 Task: Edit the scheduling conditions so that the invitees can't schedule within 1 hour of an event start time.
Action: Mouse moved to (561, 330)
Screenshot: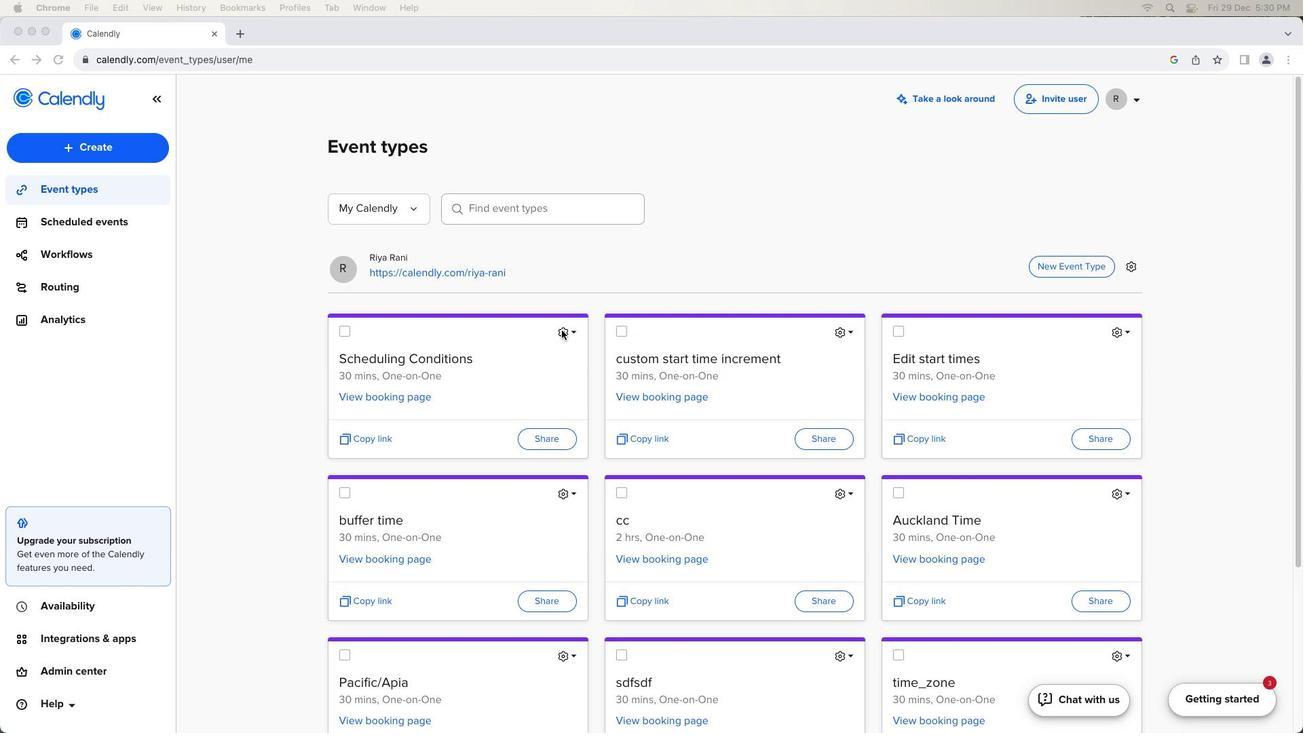 
Action: Mouse pressed left at (561, 330)
Screenshot: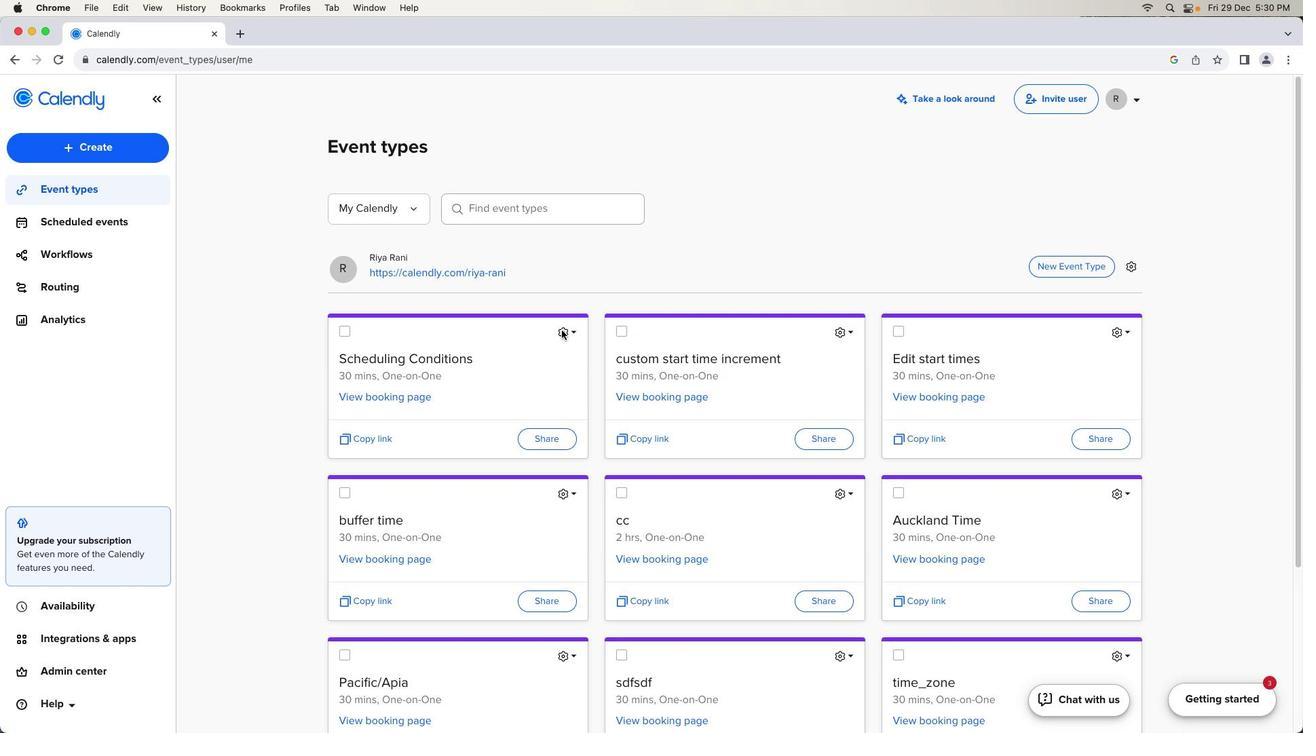 
Action: Mouse moved to (561, 330)
Screenshot: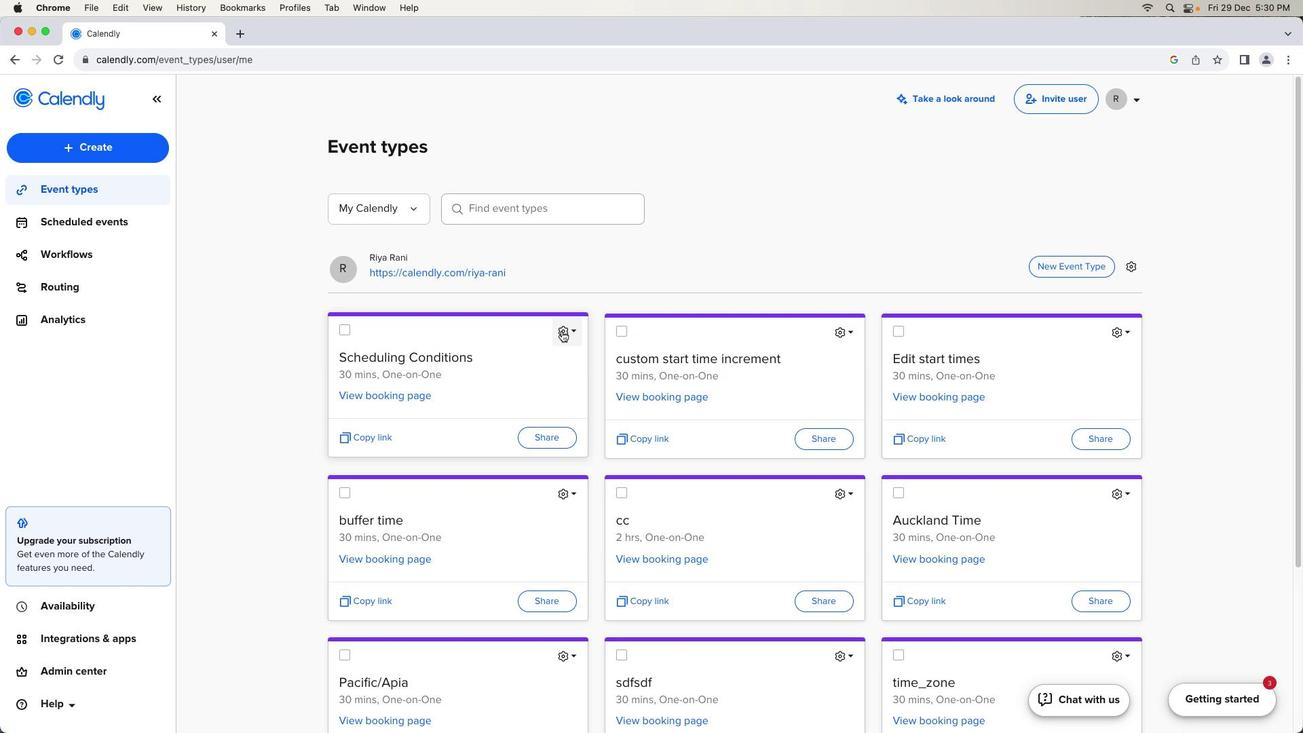 
Action: Mouse pressed left at (561, 330)
Screenshot: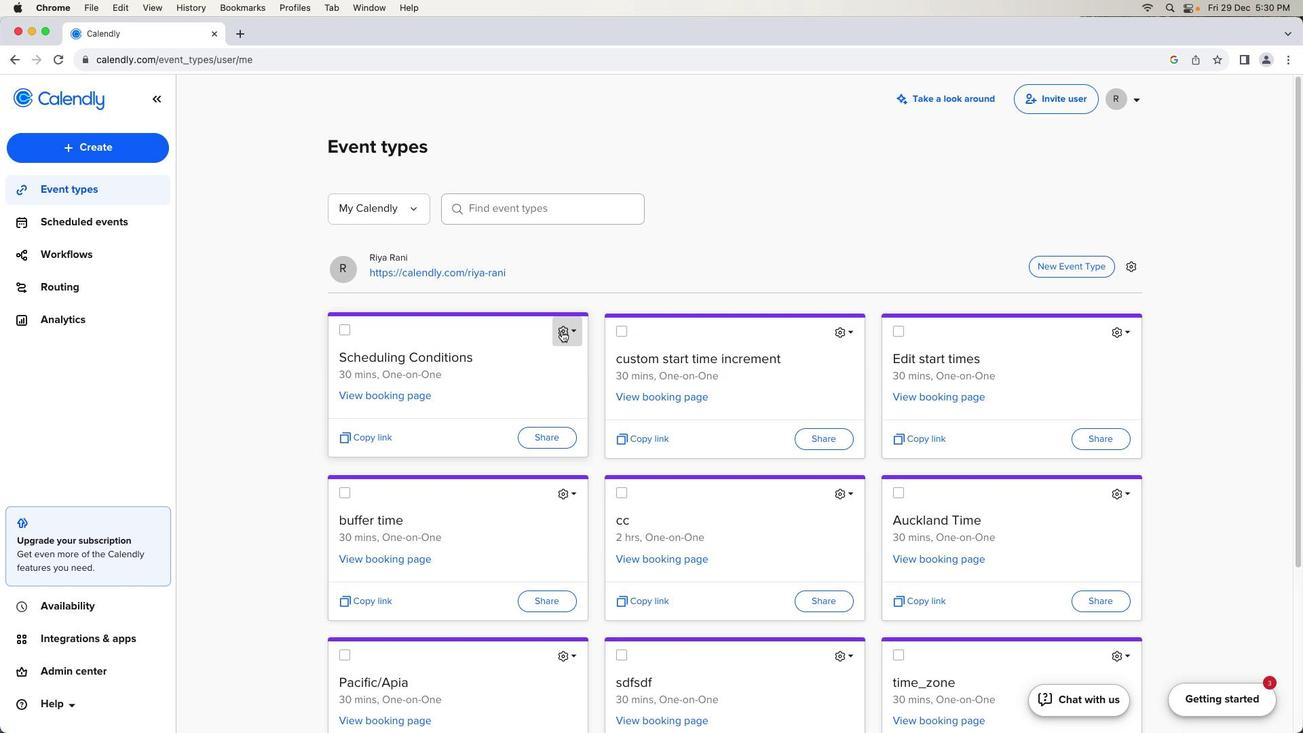 
Action: Mouse moved to (514, 370)
Screenshot: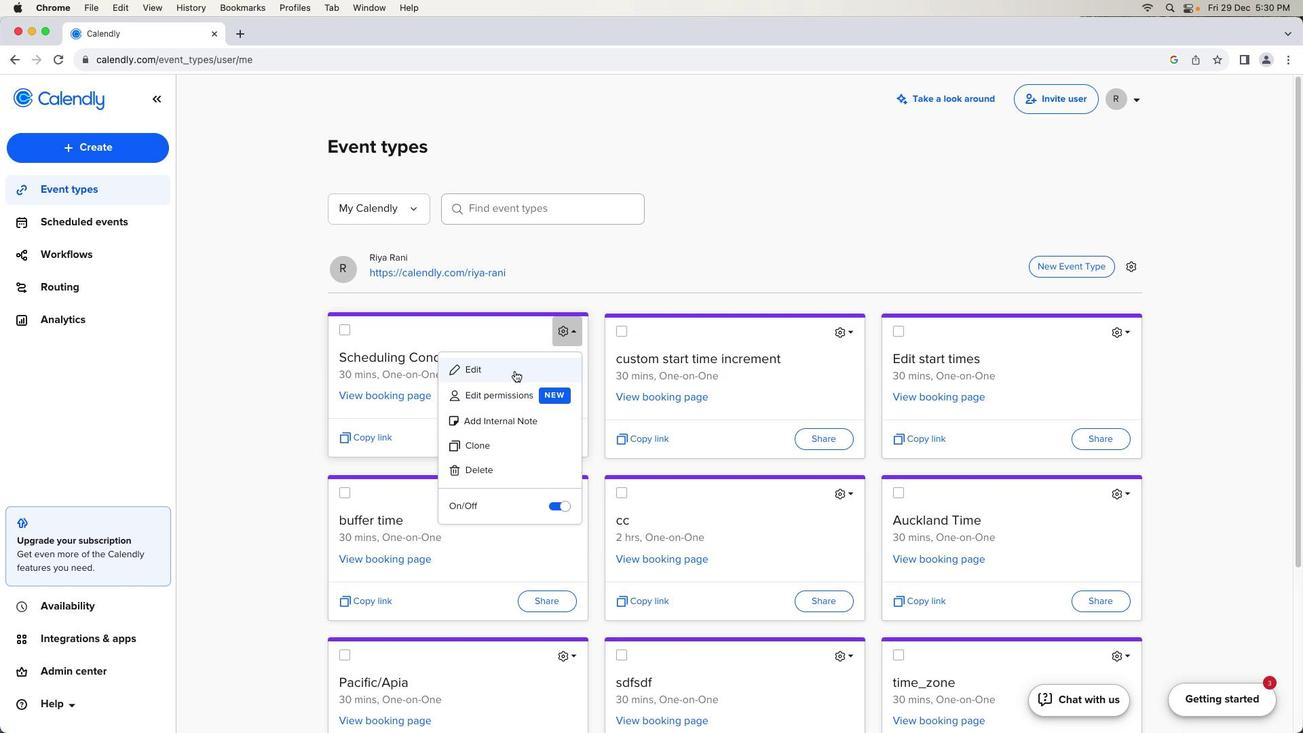 
Action: Mouse pressed left at (514, 370)
Screenshot: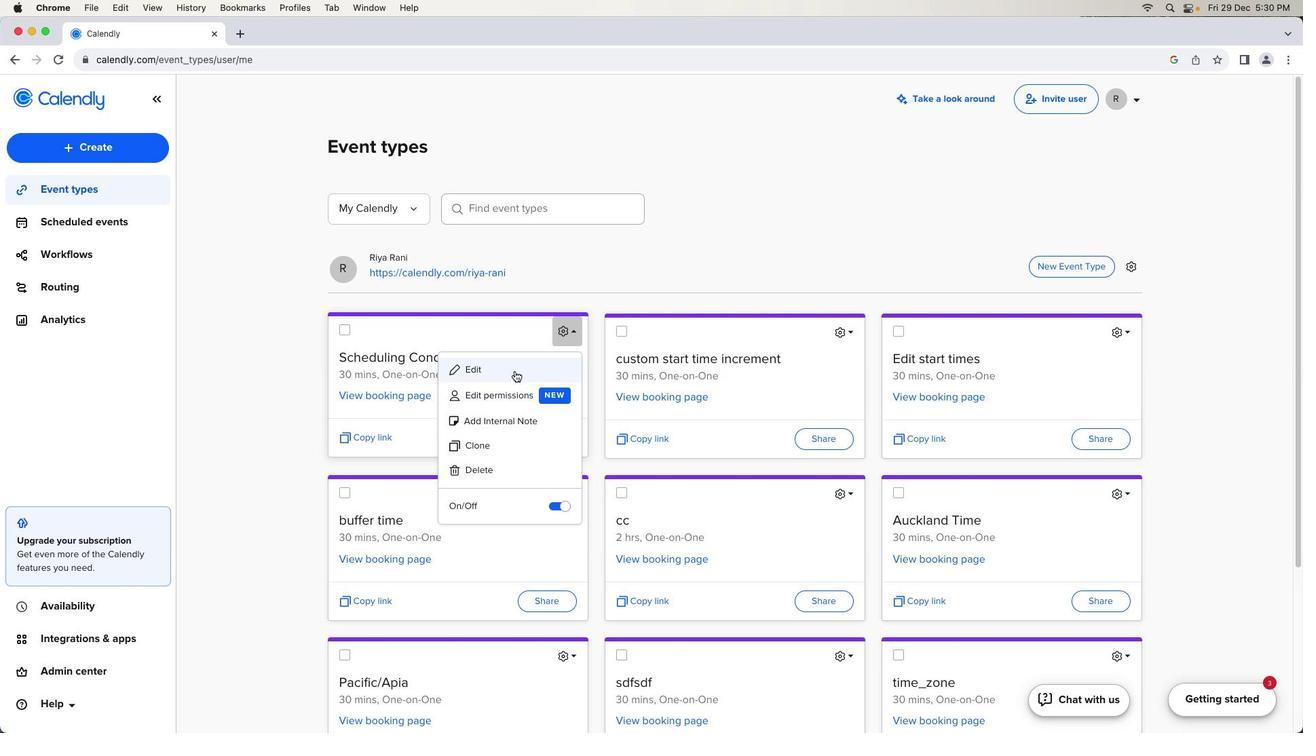
Action: Mouse moved to (276, 430)
Screenshot: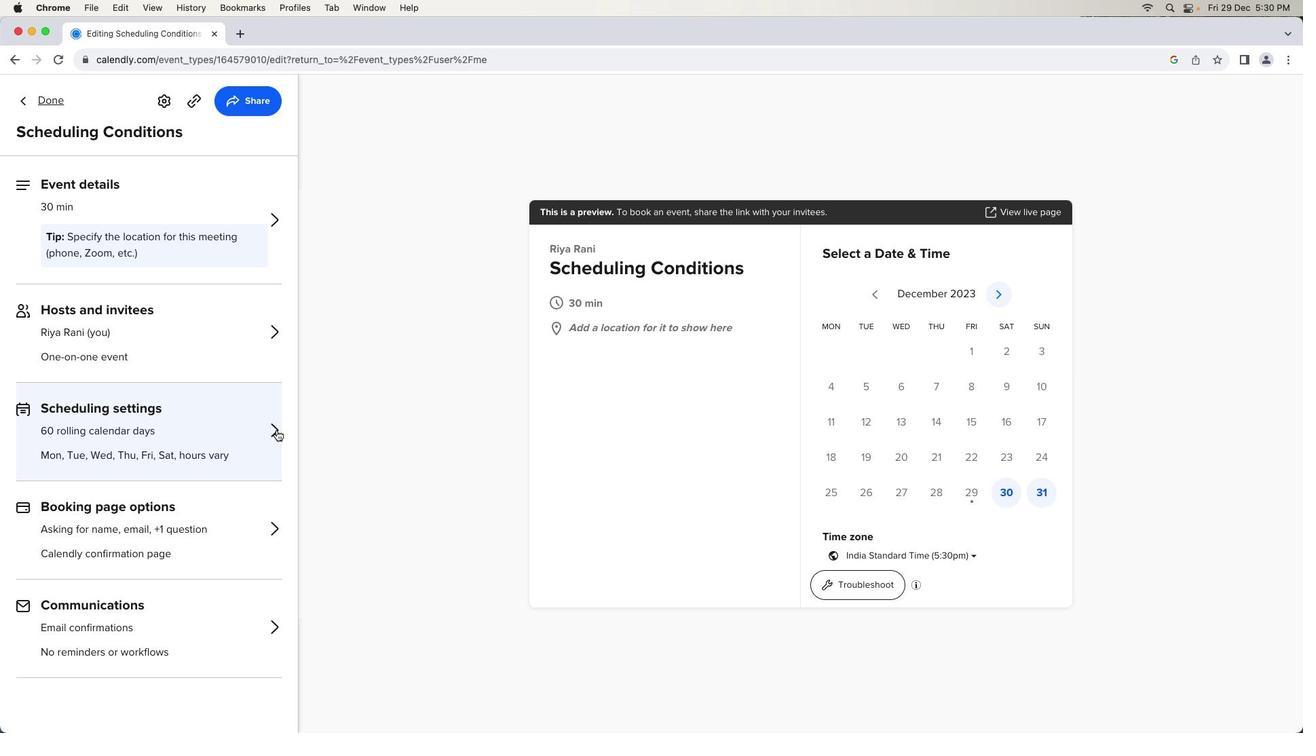 
Action: Mouse pressed left at (276, 430)
Screenshot: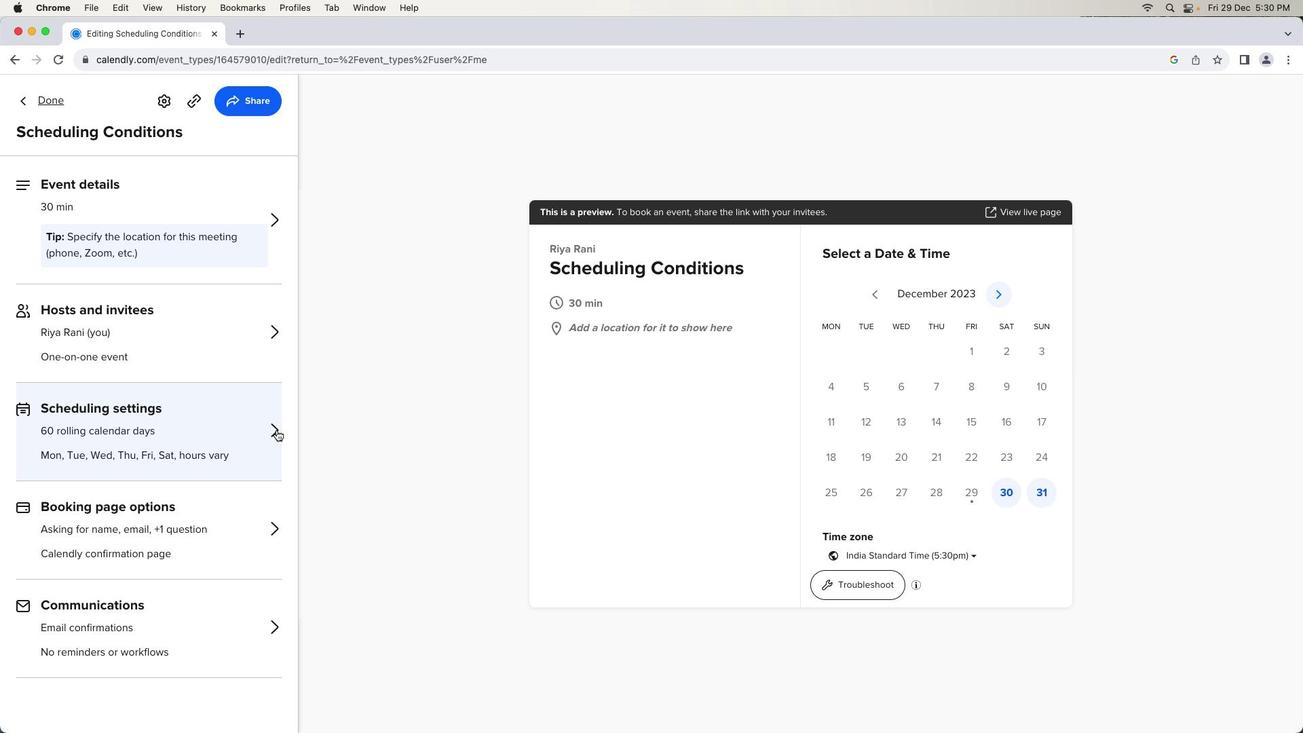 
Action: Mouse moved to (150, 552)
Screenshot: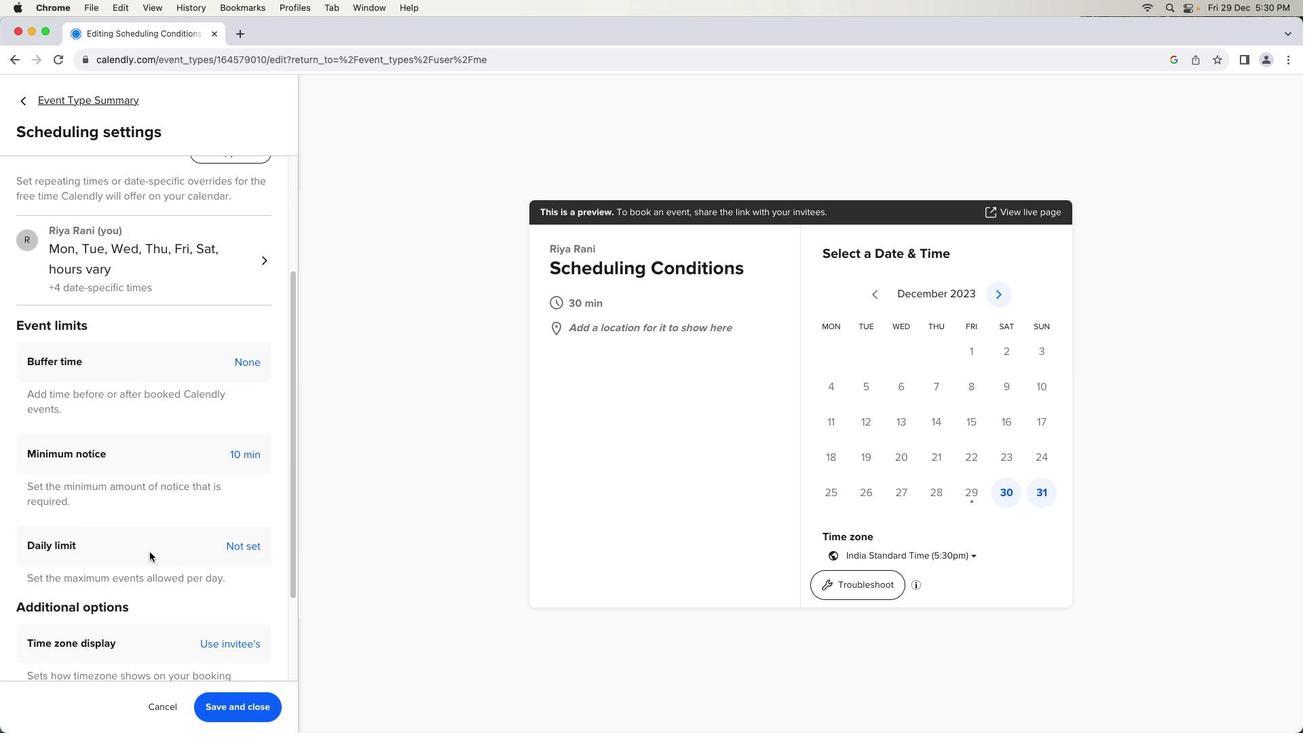 
Action: Mouse scrolled (150, 552) with delta (0, 0)
Screenshot: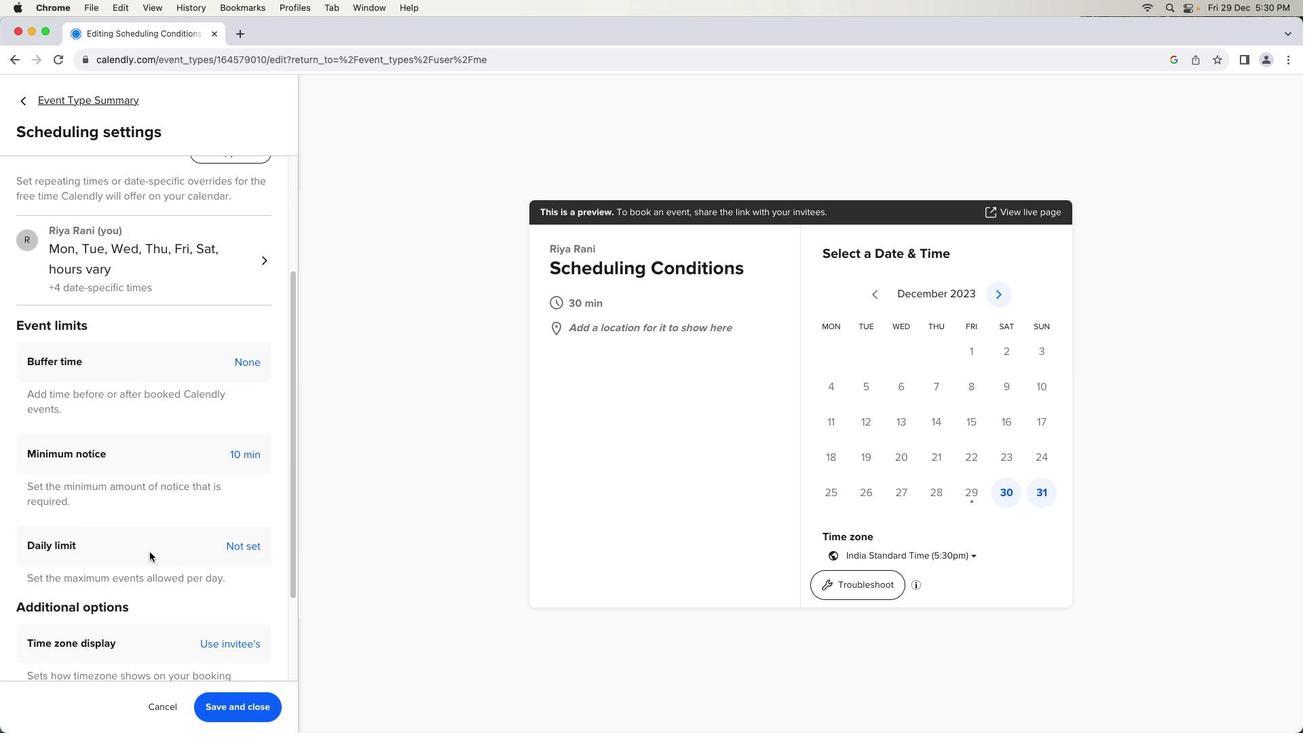 
Action: Mouse scrolled (150, 552) with delta (0, 0)
Screenshot: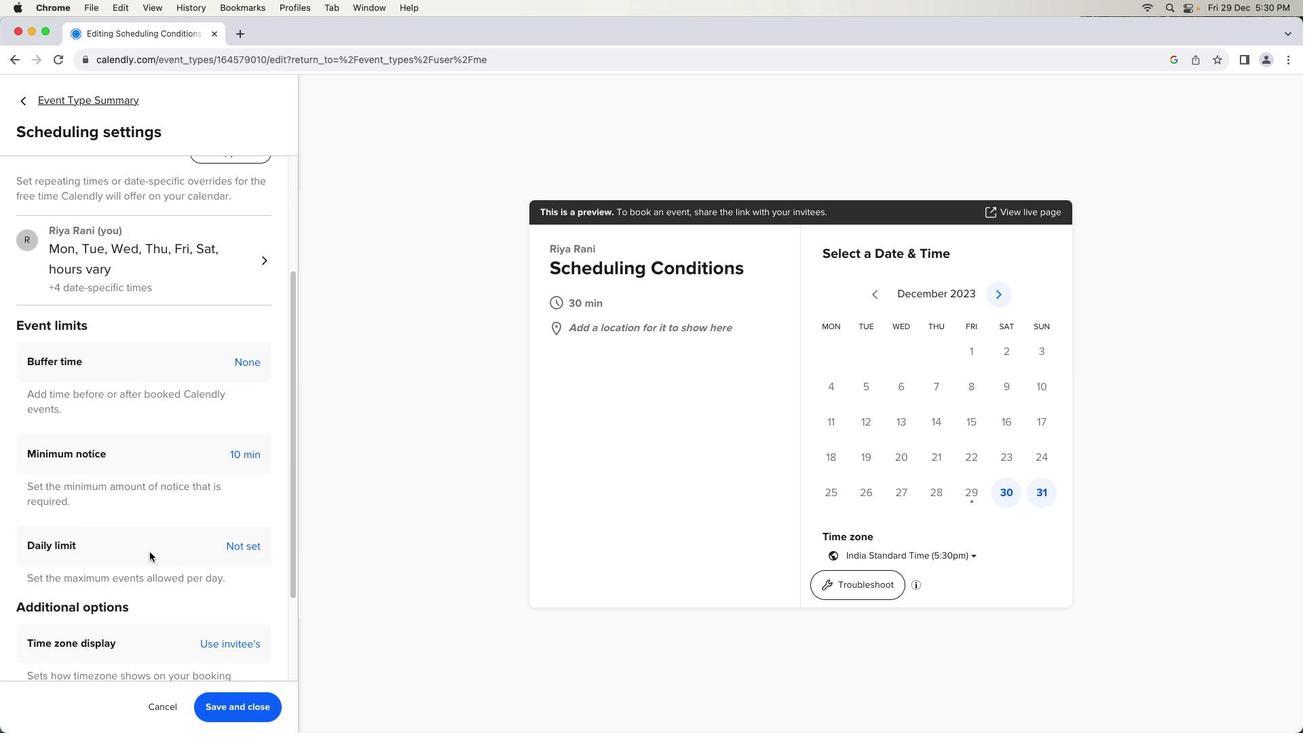 
Action: Mouse scrolled (150, 552) with delta (0, -2)
Screenshot: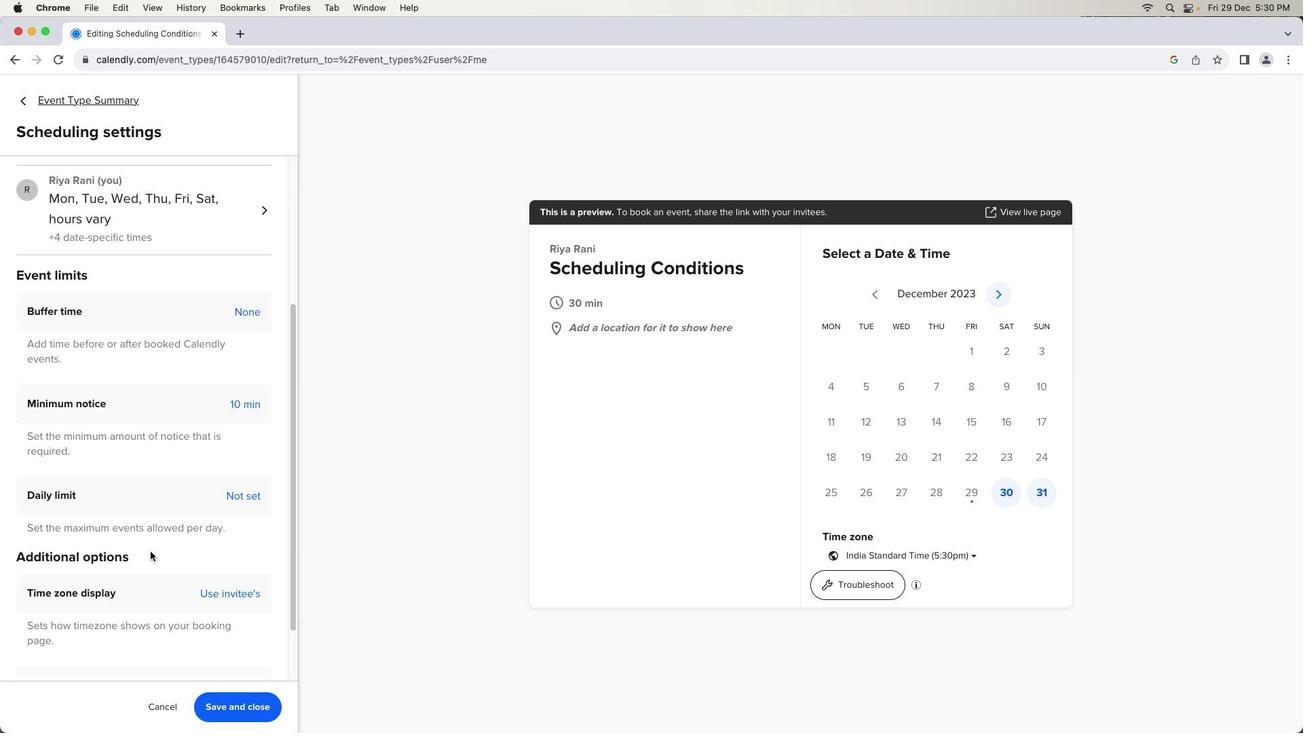 
Action: Mouse scrolled (150, 552) with delta (0, -3)
Screenshot: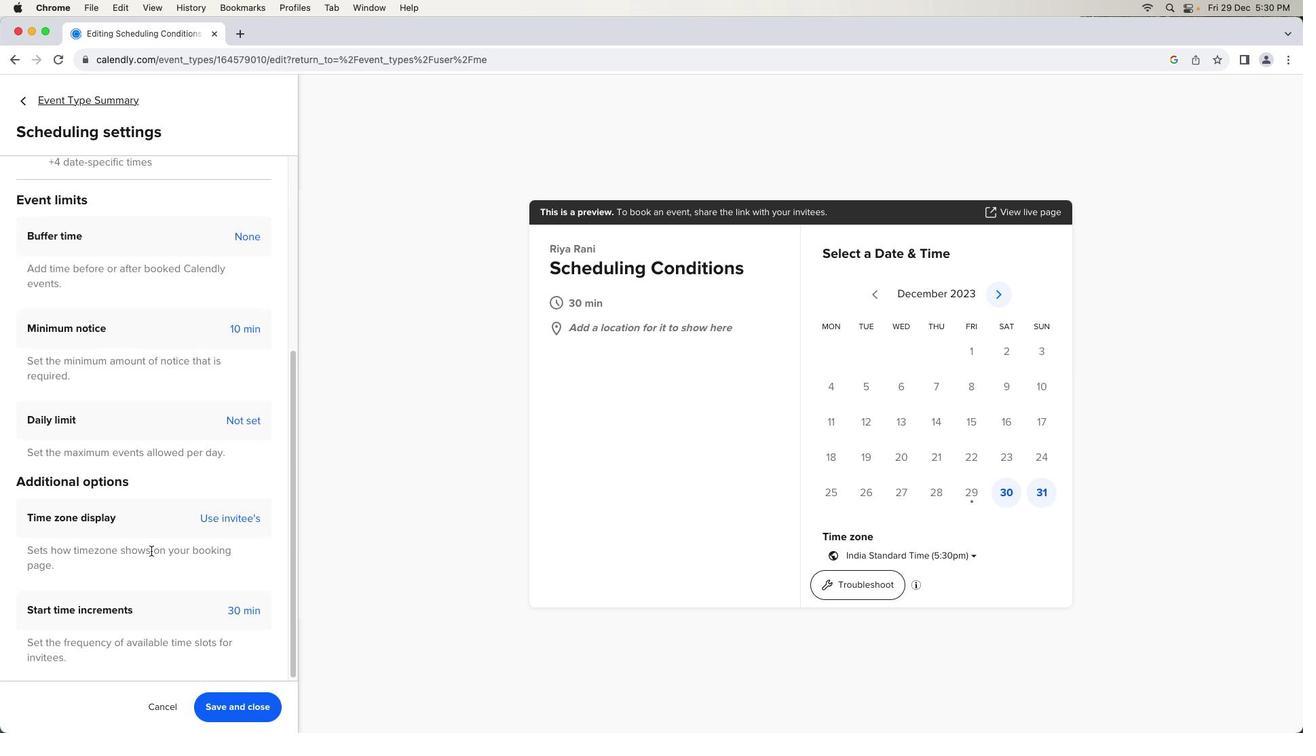 
Action: Mouse scrolled (150, 552) with delta (0, -3)
Screenshot: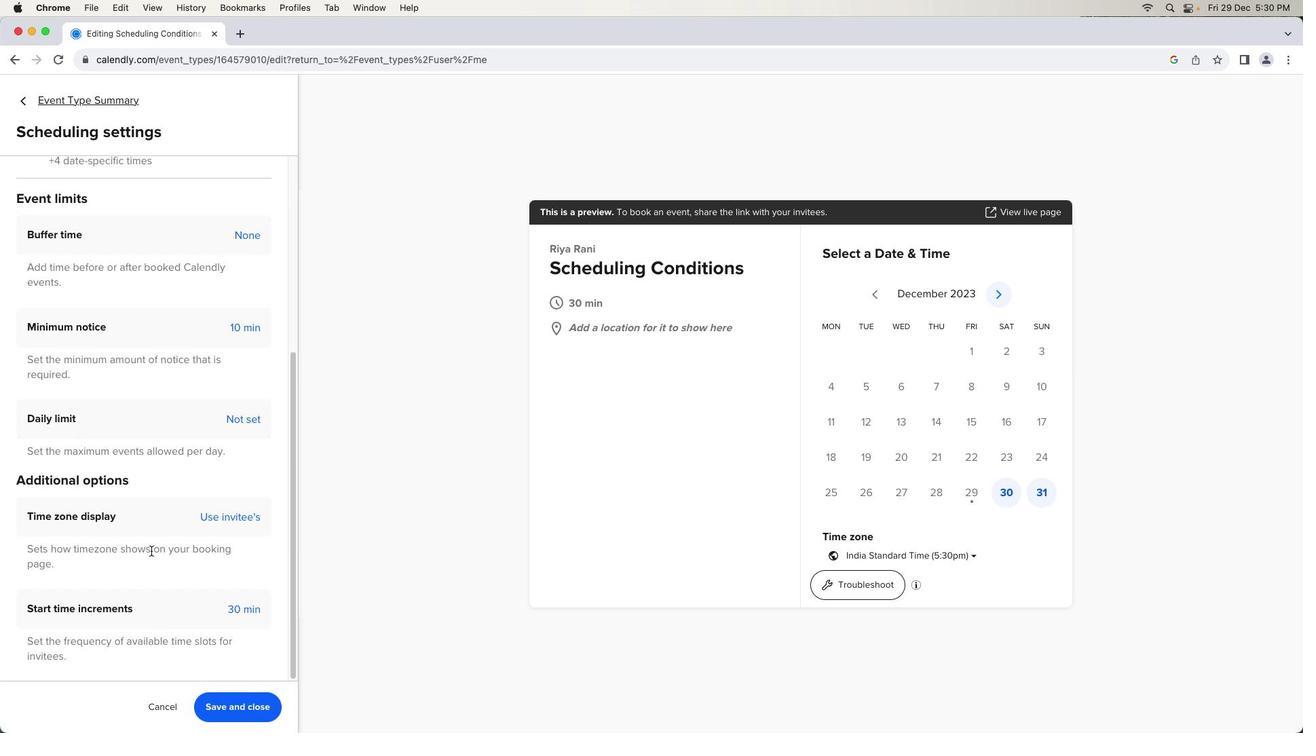
Action: Mouse moved to (84, 325)
Screenshot: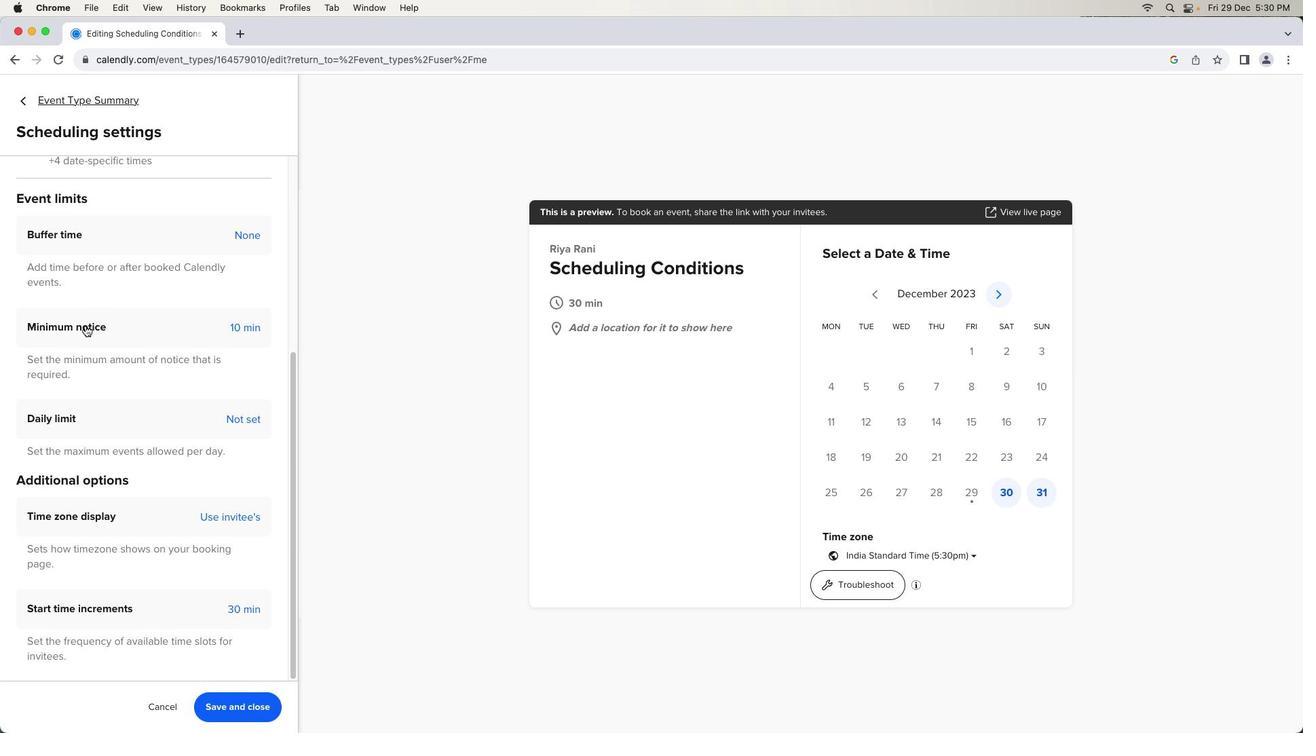 
Action: Mouse pressed left at (84, 325)
Screenshot: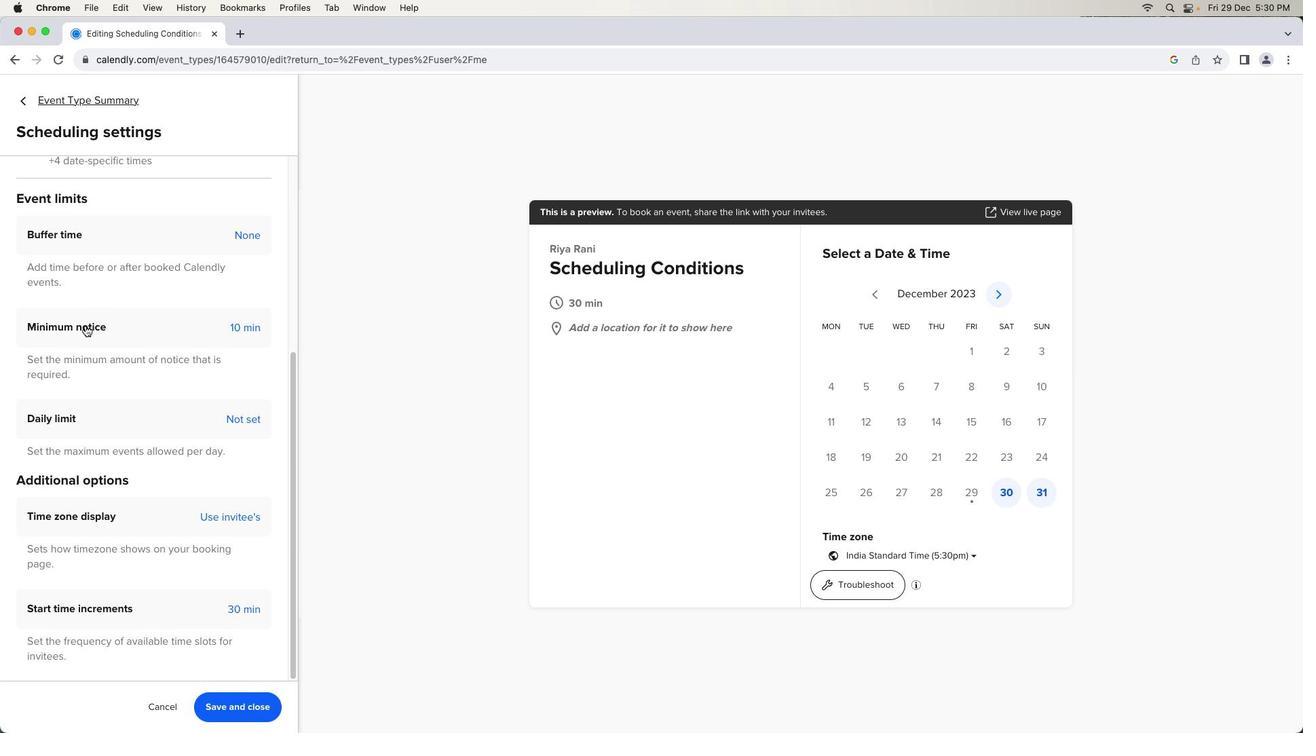 
Action: Mouse moved to (60, 380)
Screenshot: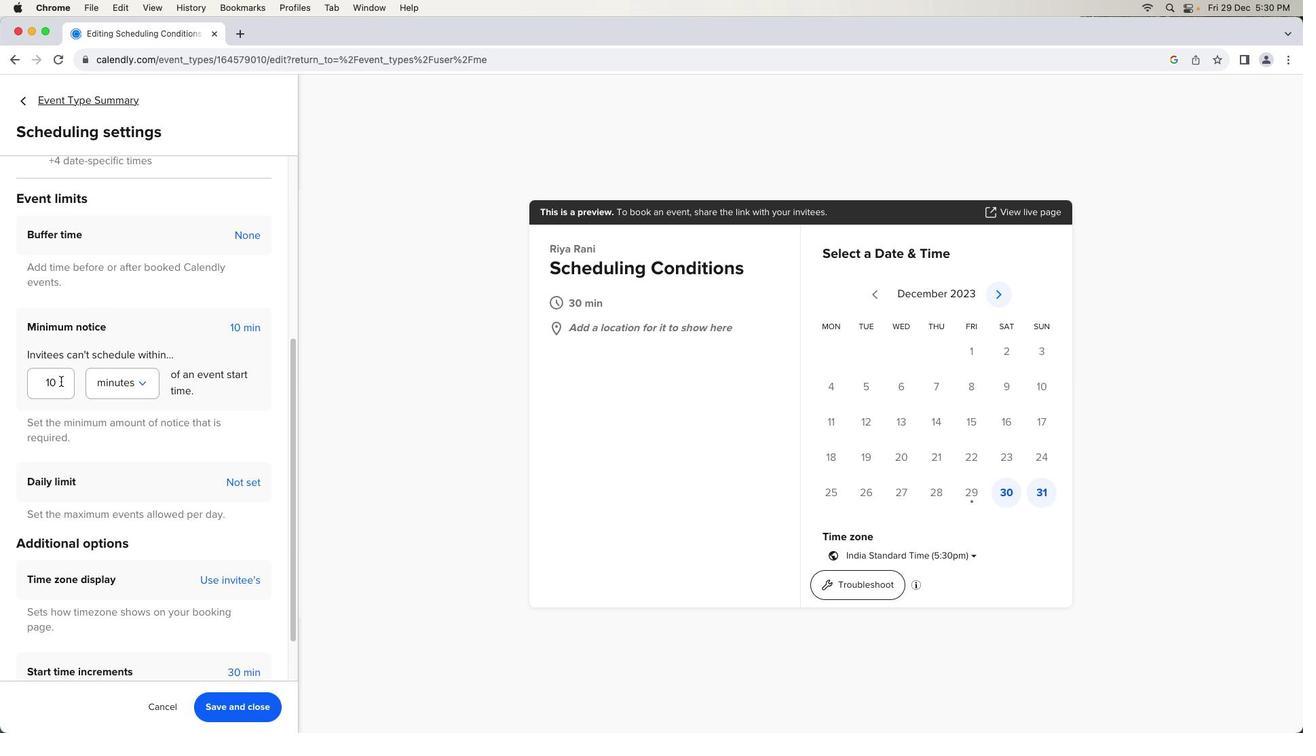 
Action: Mouse pressed left at (60, 380)
Screenshot: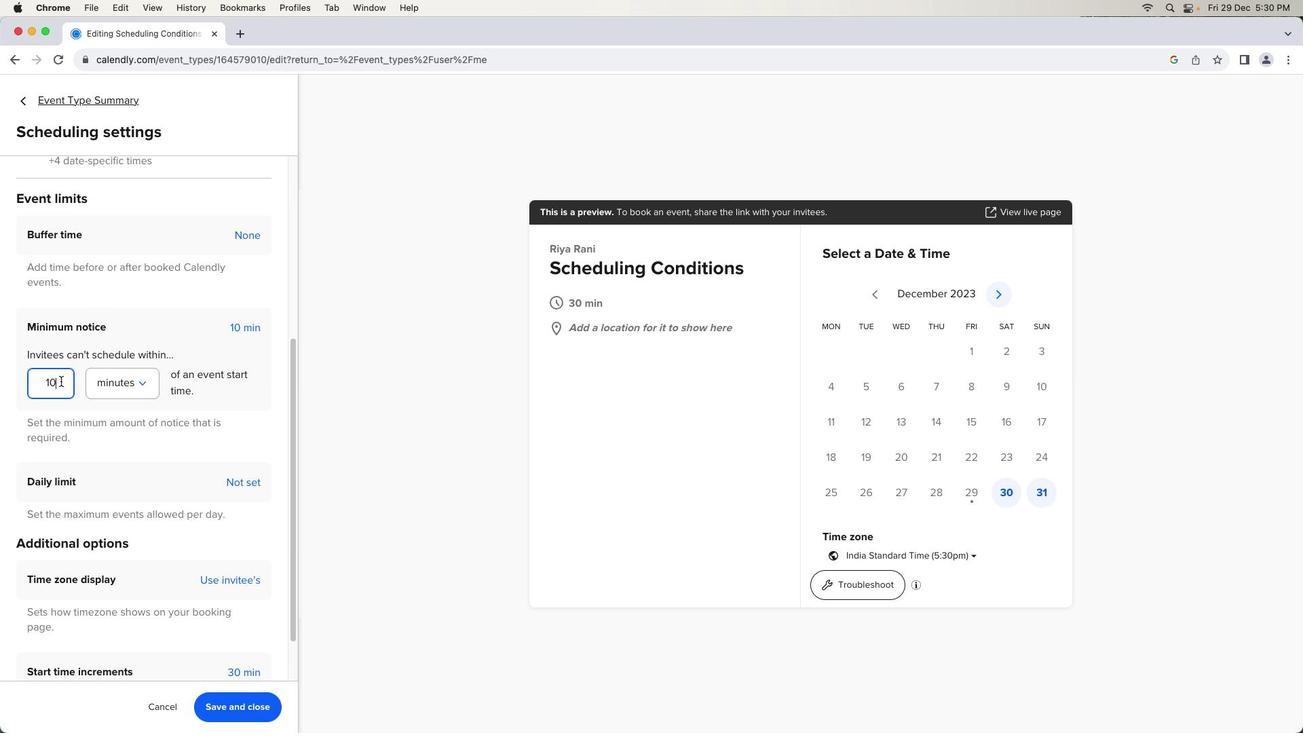 
Action: Mouse moved to (63, 380)
Screenshot: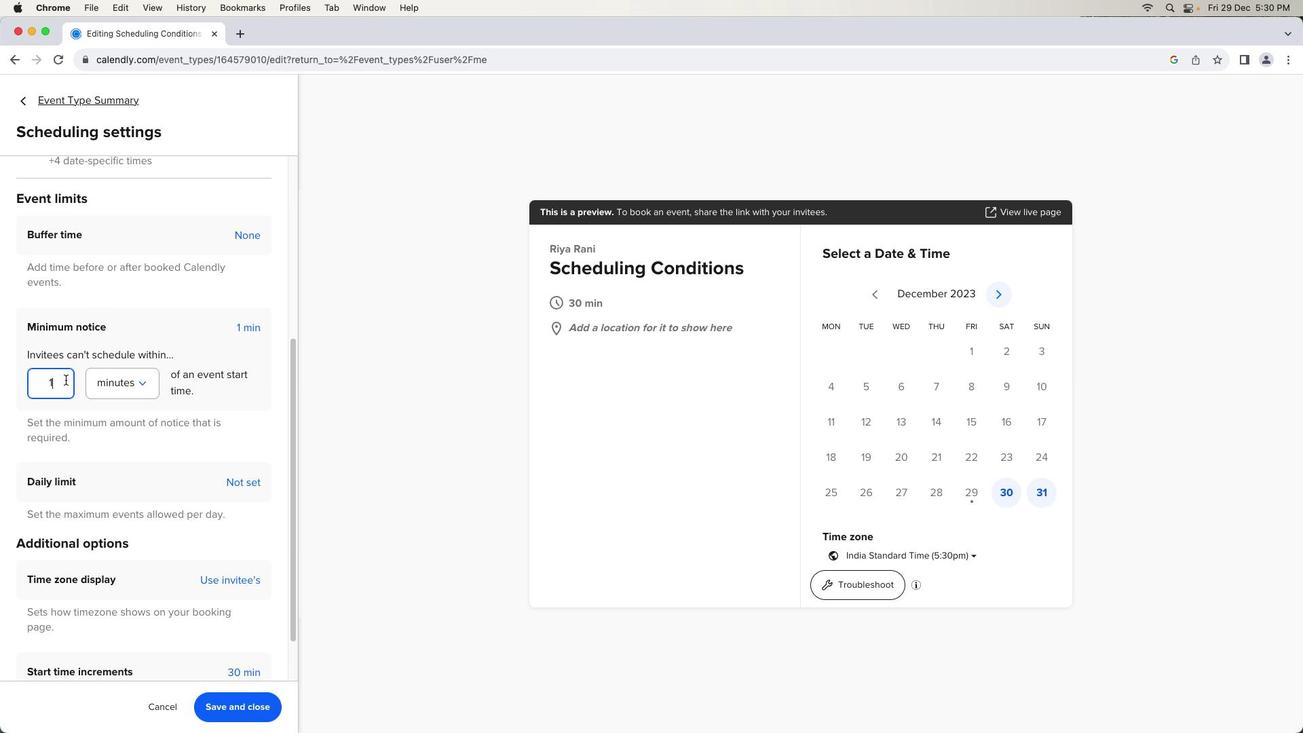 
Action: Key pressed Key.backspace
Screenshot: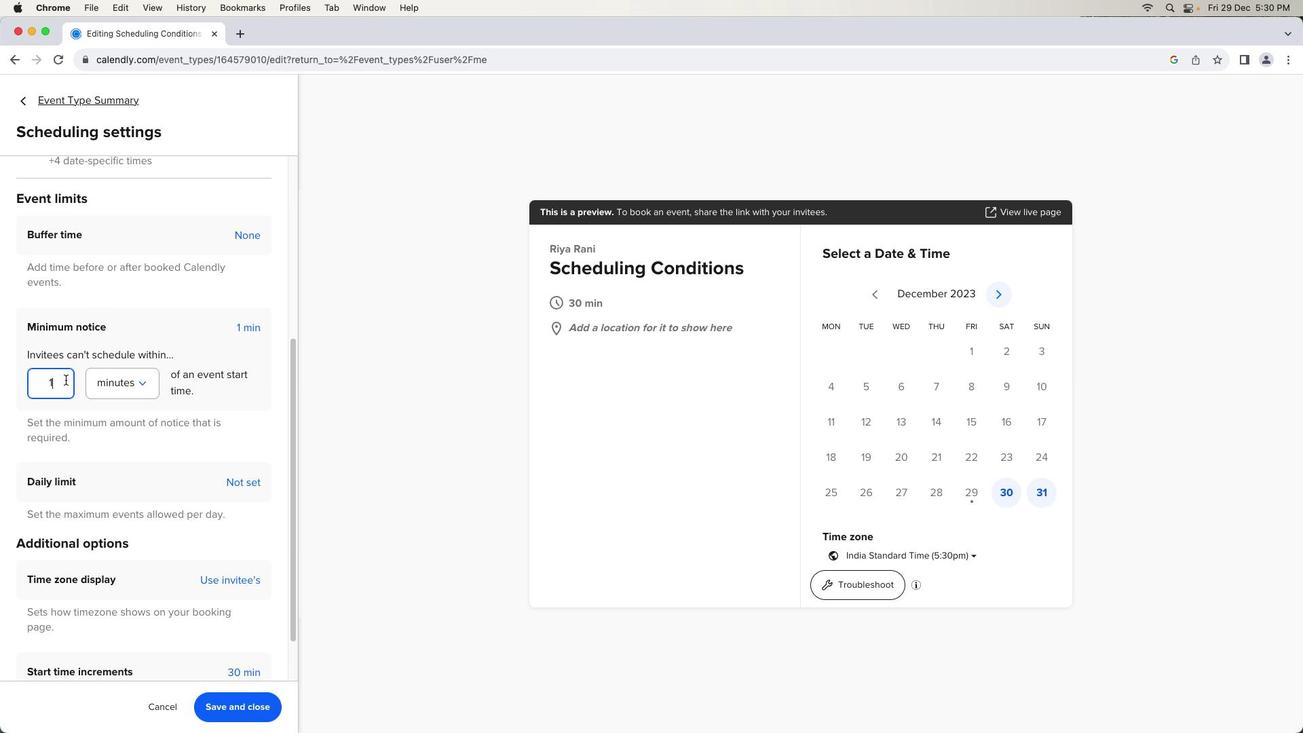 
Action: Mouse moved to (133, 382)
Screenshot: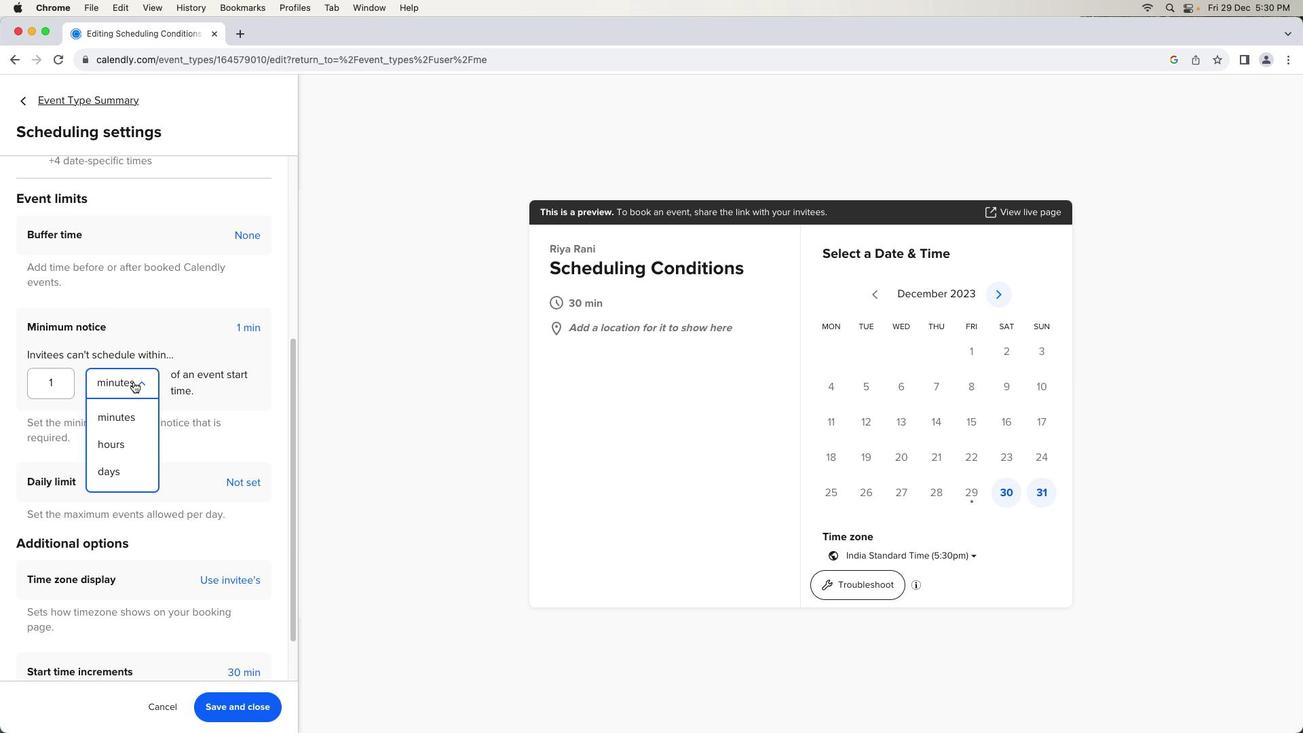 
Action: Mouse pressed left at (133, 382)
Screenshot: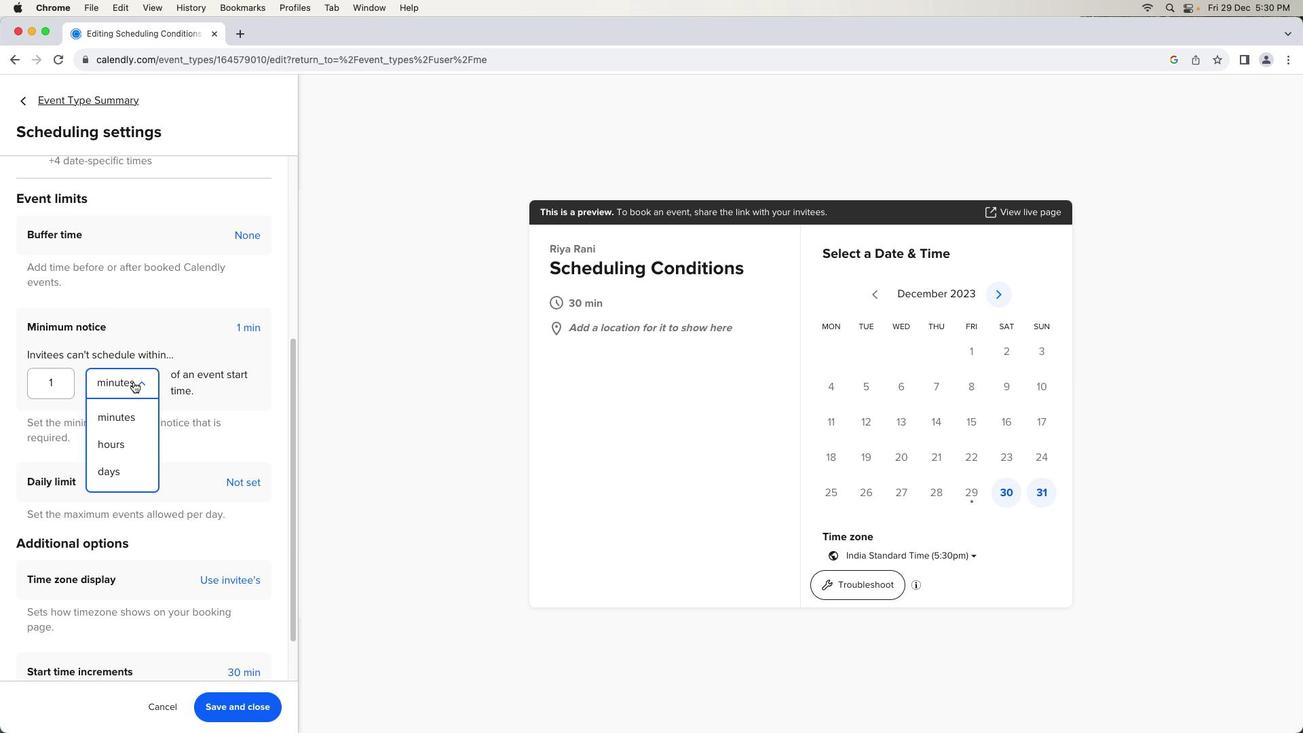 
Action: Mouse moved to (131, 445)
Screenshot: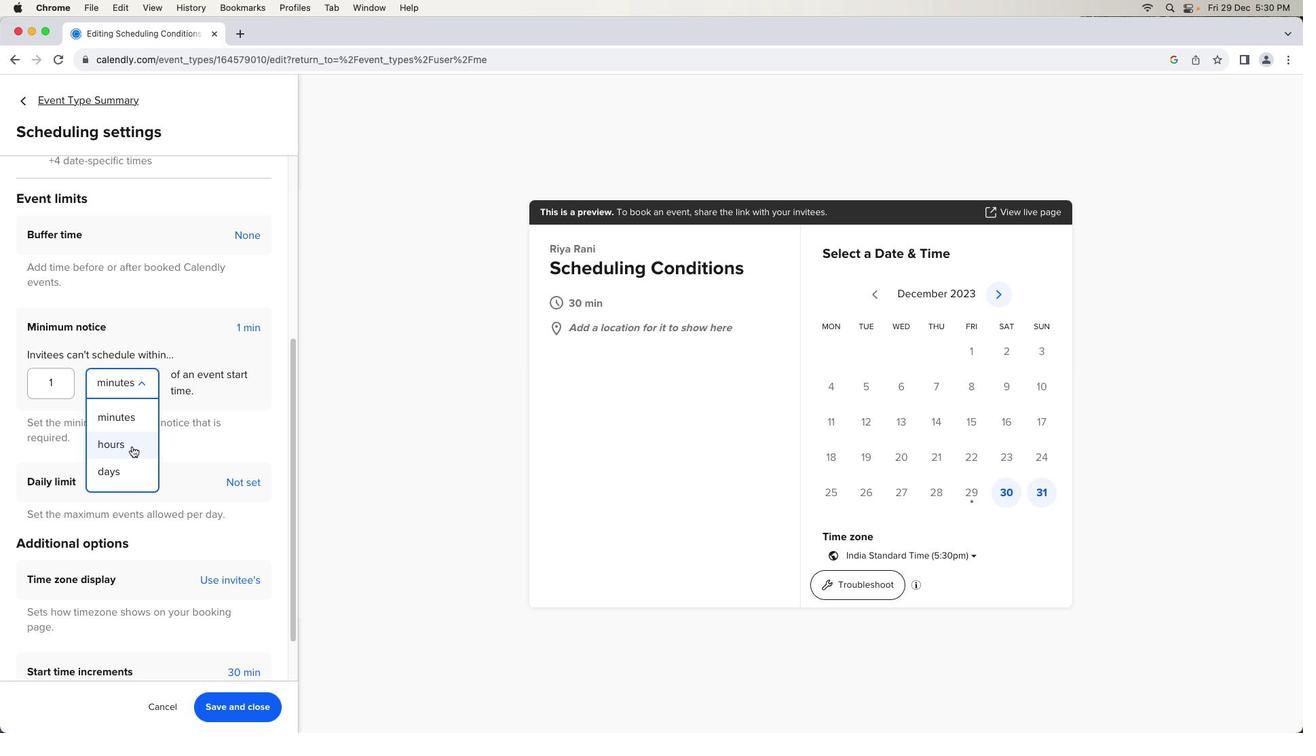 
Action: Mouse pressed left at (131, 445)
Screenshot: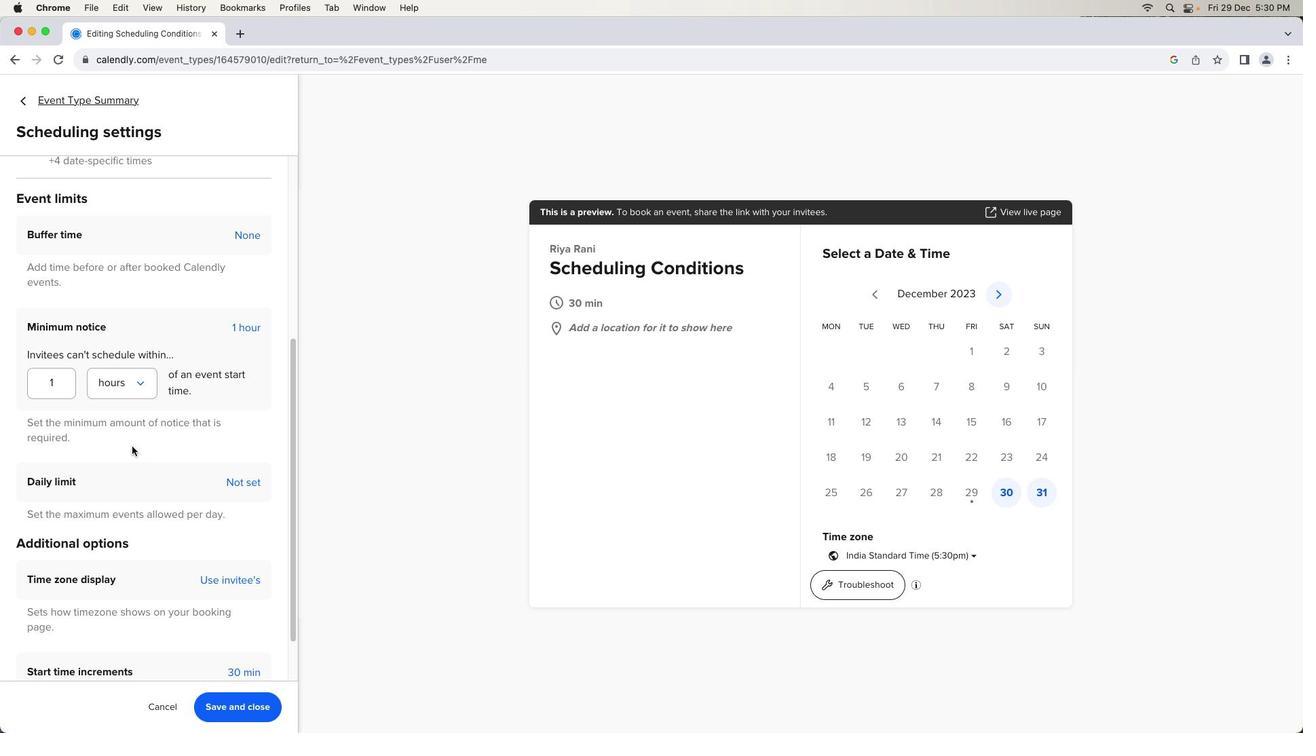 
Action: Mouse moved to (240, 707)
Screenshot: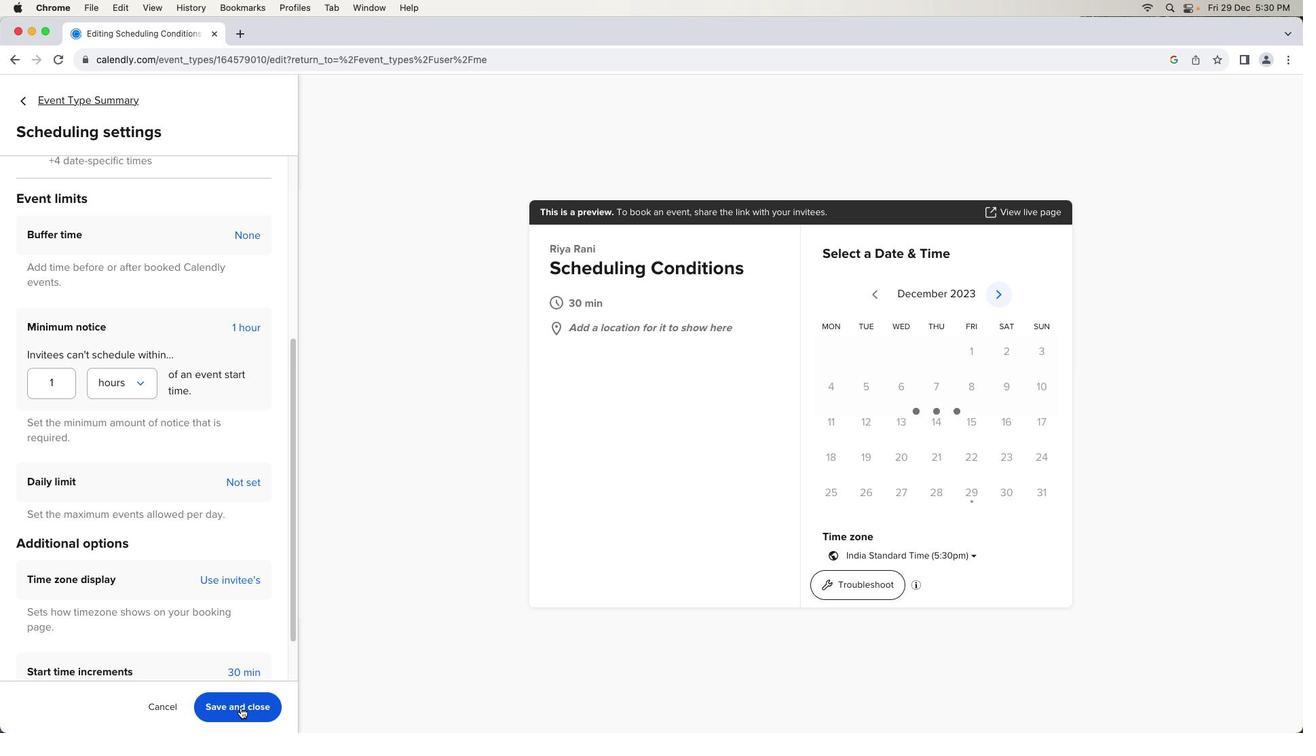 
Action: Mouse pressed left at (240, 707)
Screenshot: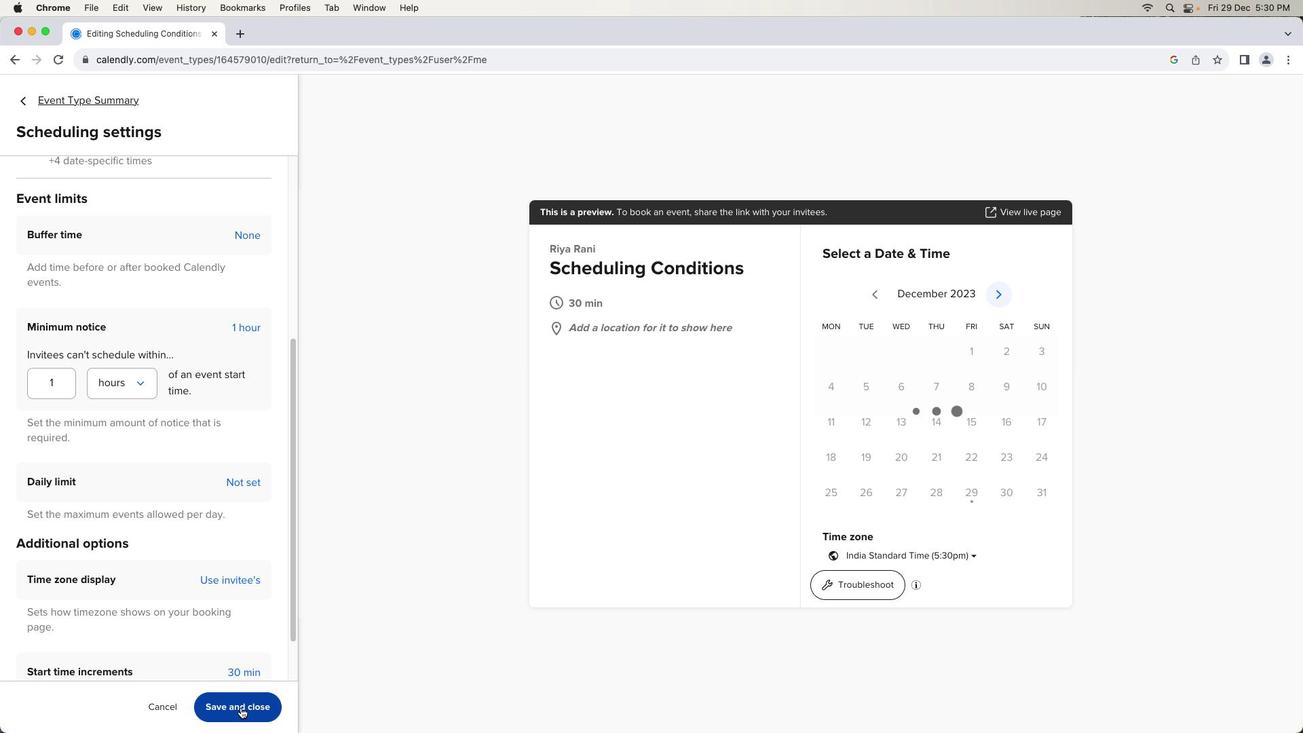 
Action: Mouse moved to (352, 623)
Screenshot: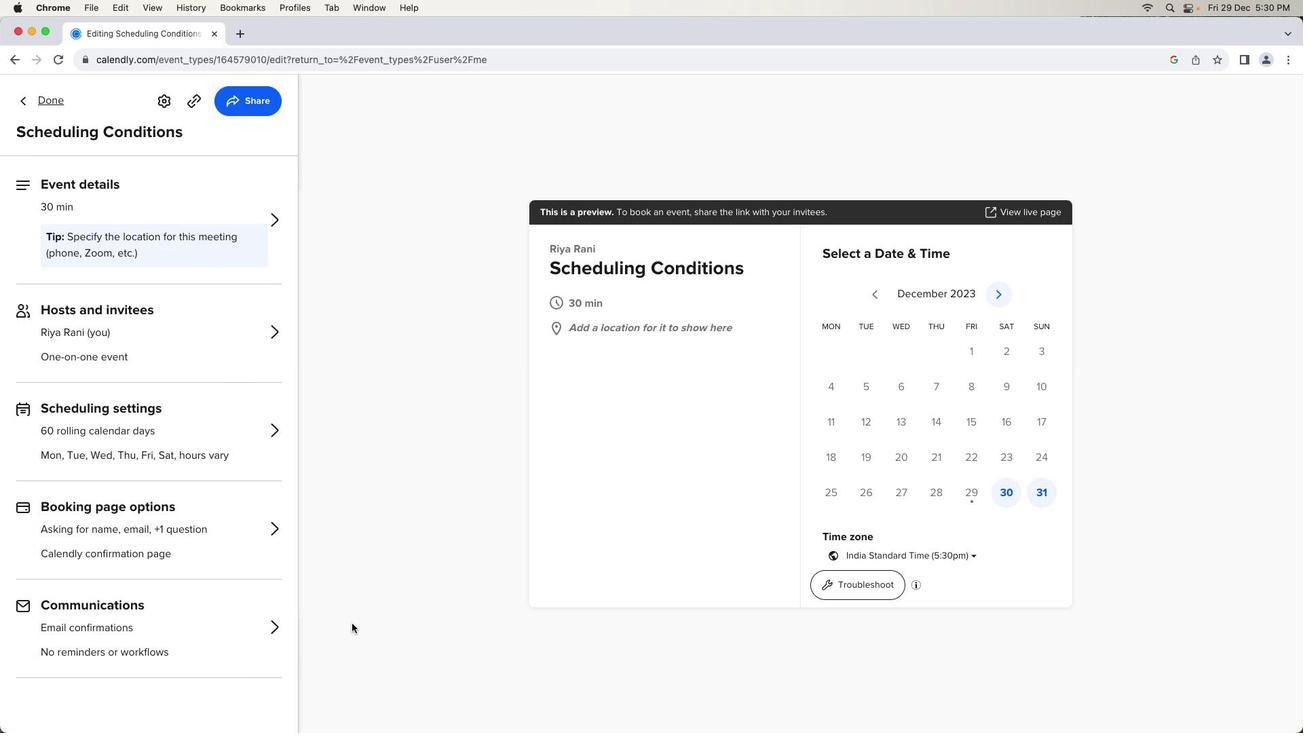 
